 Task: Create Card Conversion Rate Optimization Review in Board Resource Allocation Platforms to Workspace Employee Assistance Programs. Create Card Community Service Review in Board Product Feedback Collection and Analysis to Workspace Employee Assistance Programs. Create Card Web Analytics Review in Board Public Relations Press Release Strategy and Execution to Workspace Employee Assistance Programs
Action: Mouse moved to (85, 367)
Screenshot: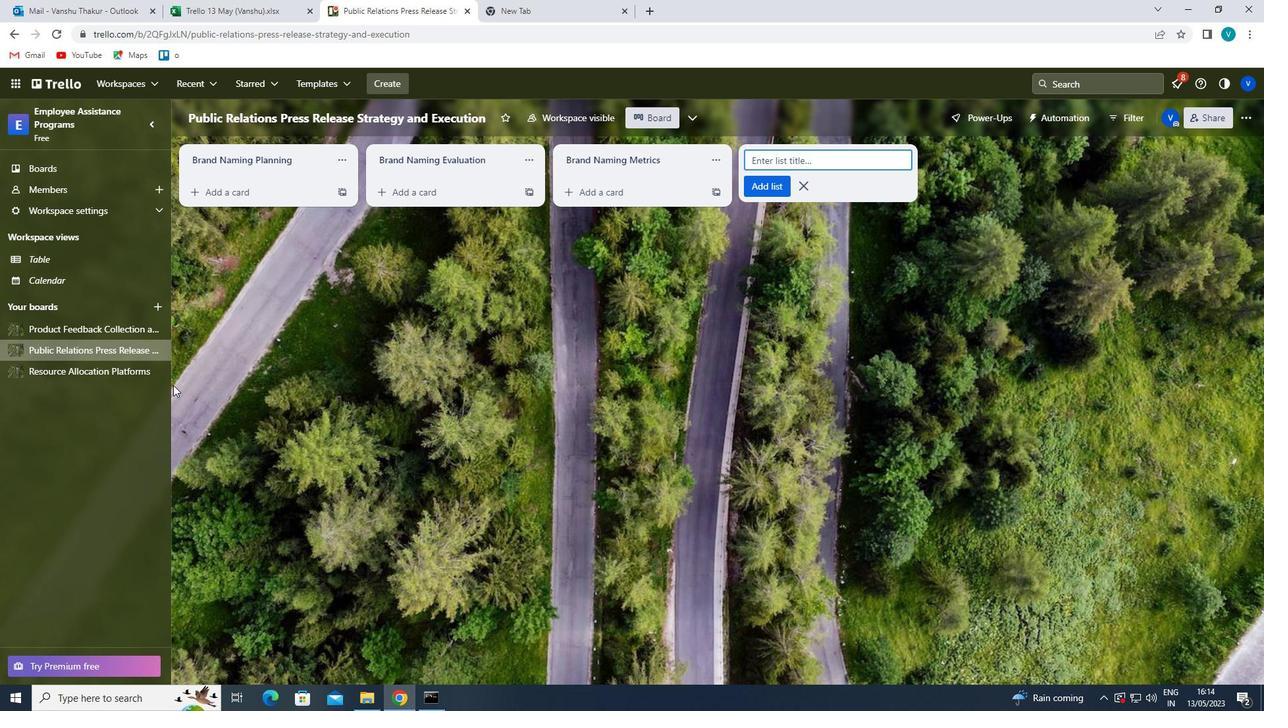 
Action: Mouse pressed left at (85, 367)
Screenshot: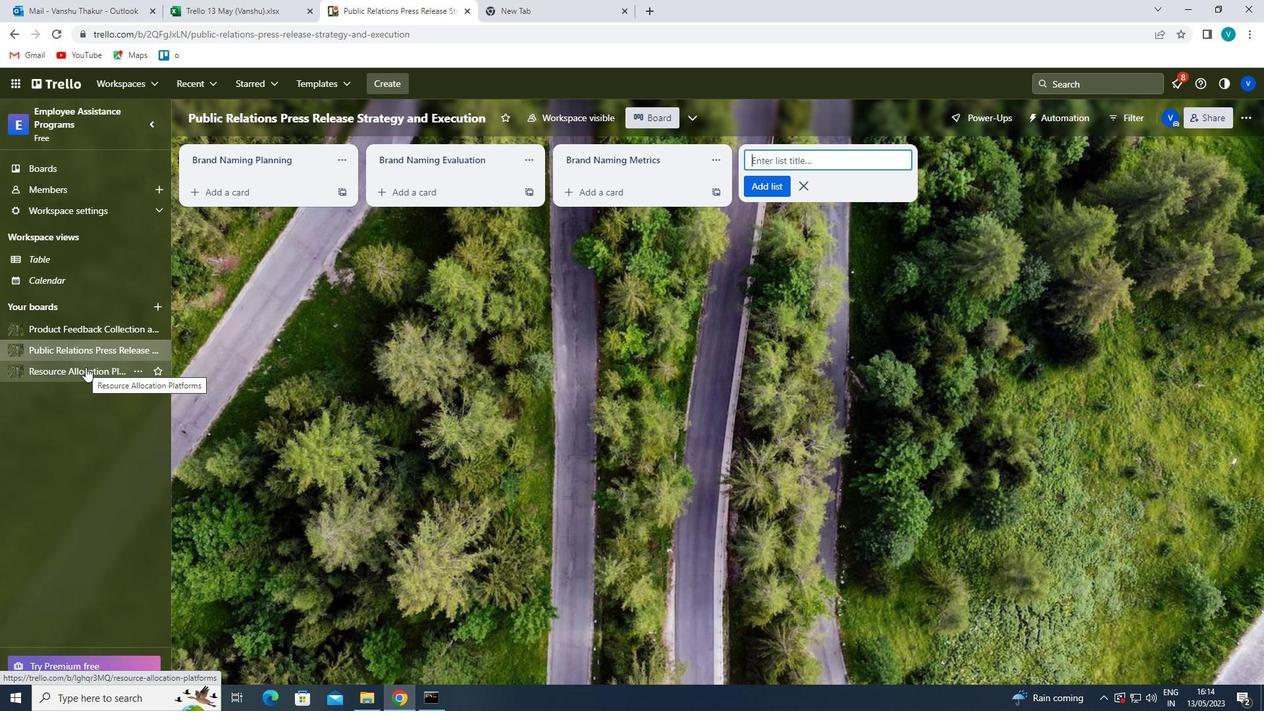 
Action: Mouse moved to (260, 184)
Screenshot: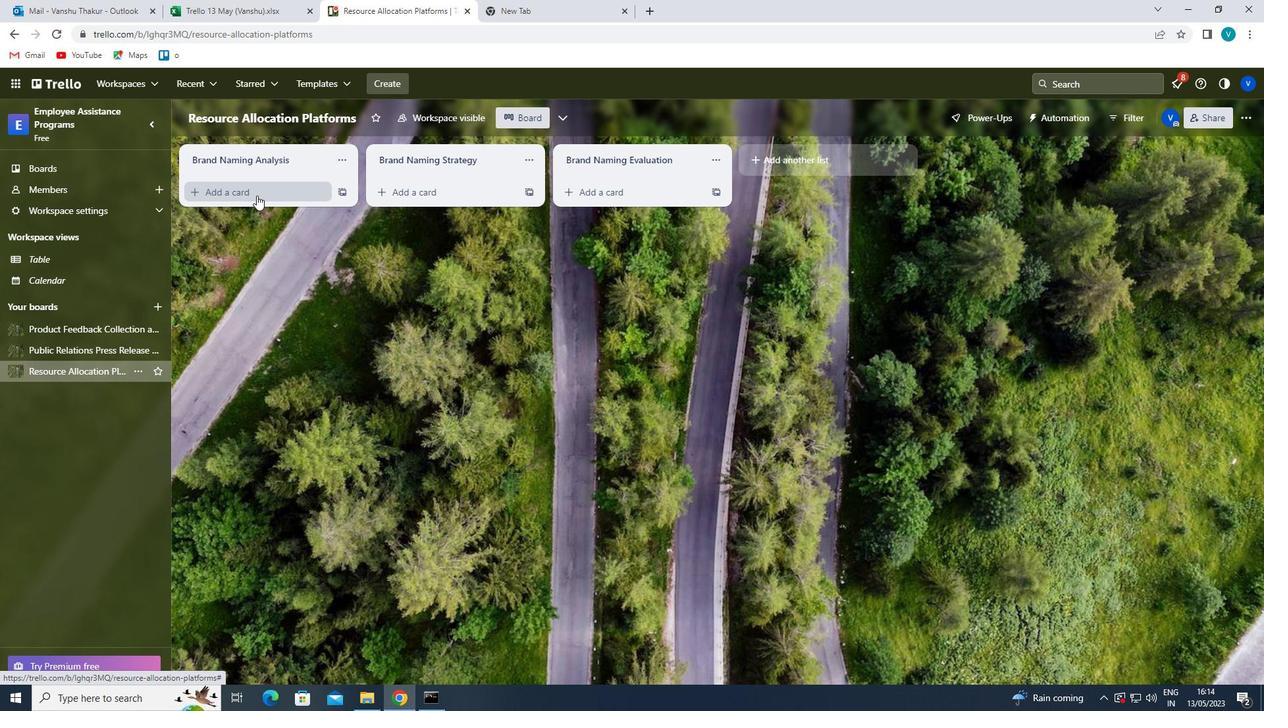 
Action: Mouse pressed left at (260, 184)
Screenshot: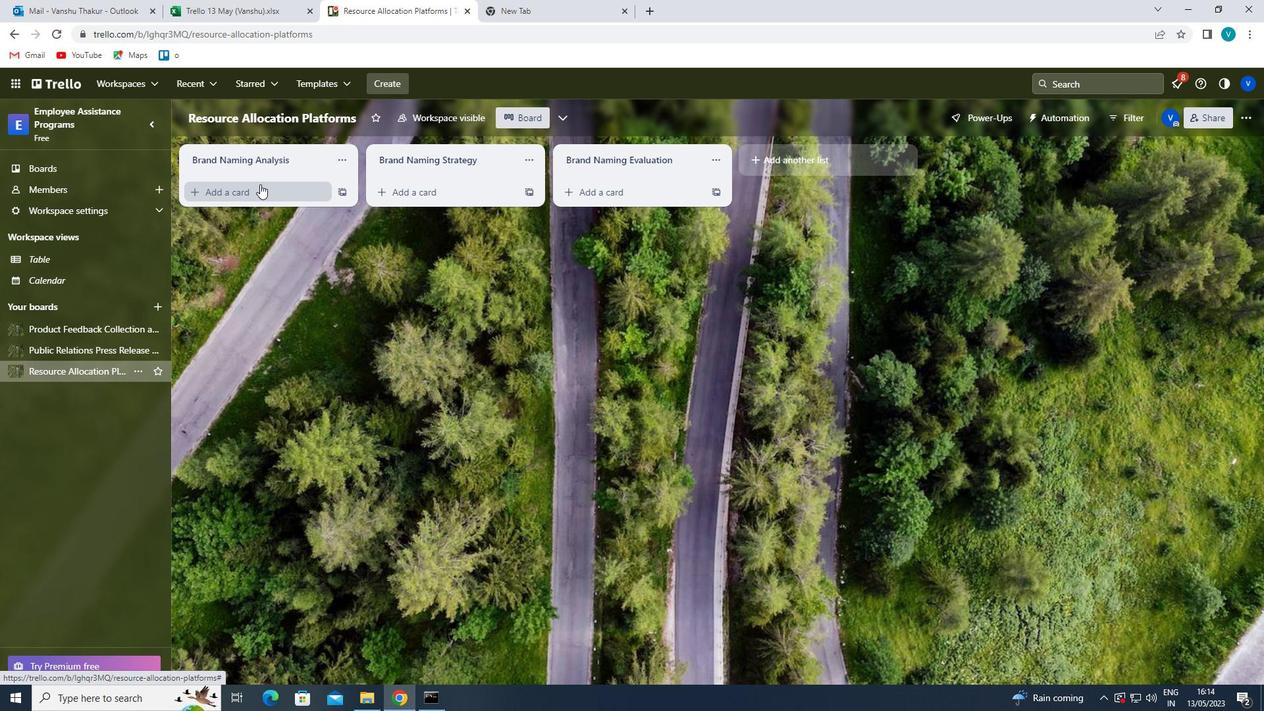 
Action: Key pressed <Key.shift>CONVERSION<Key.space><Key.shift>RATE<Key.space><Key.shift>OPTIMIZAR<Key.backspace>TION<Key.space><Key.shift>REVIEW<Key.enter>
Screenshot: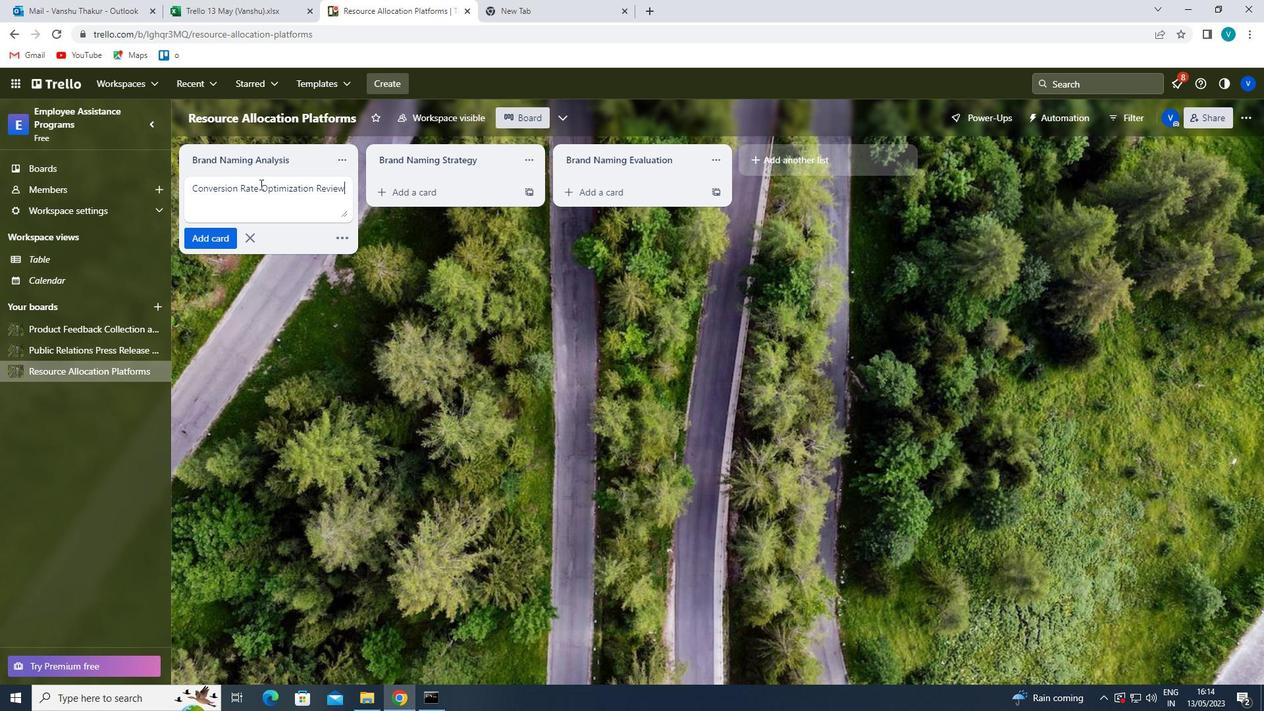 
Action: Mouse moved to (84, 327)
Screenshot: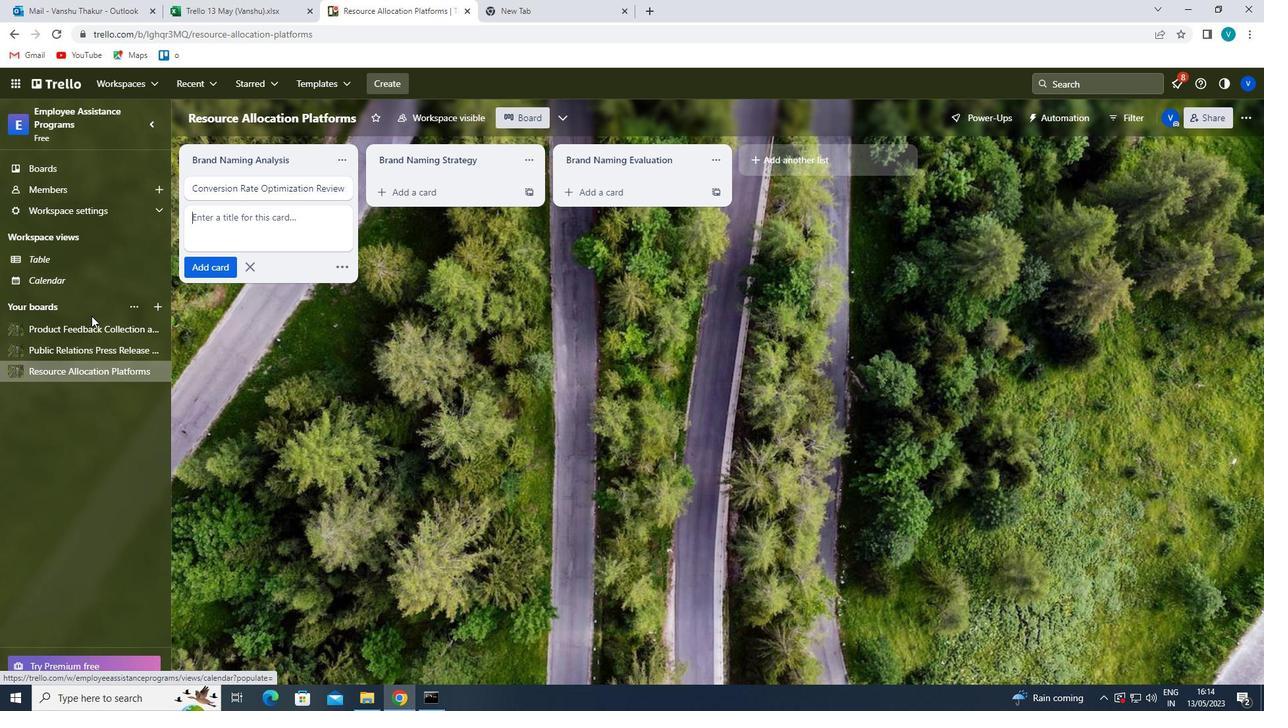 
Action: Mouse pressed left at (84, 327)
Screenshot: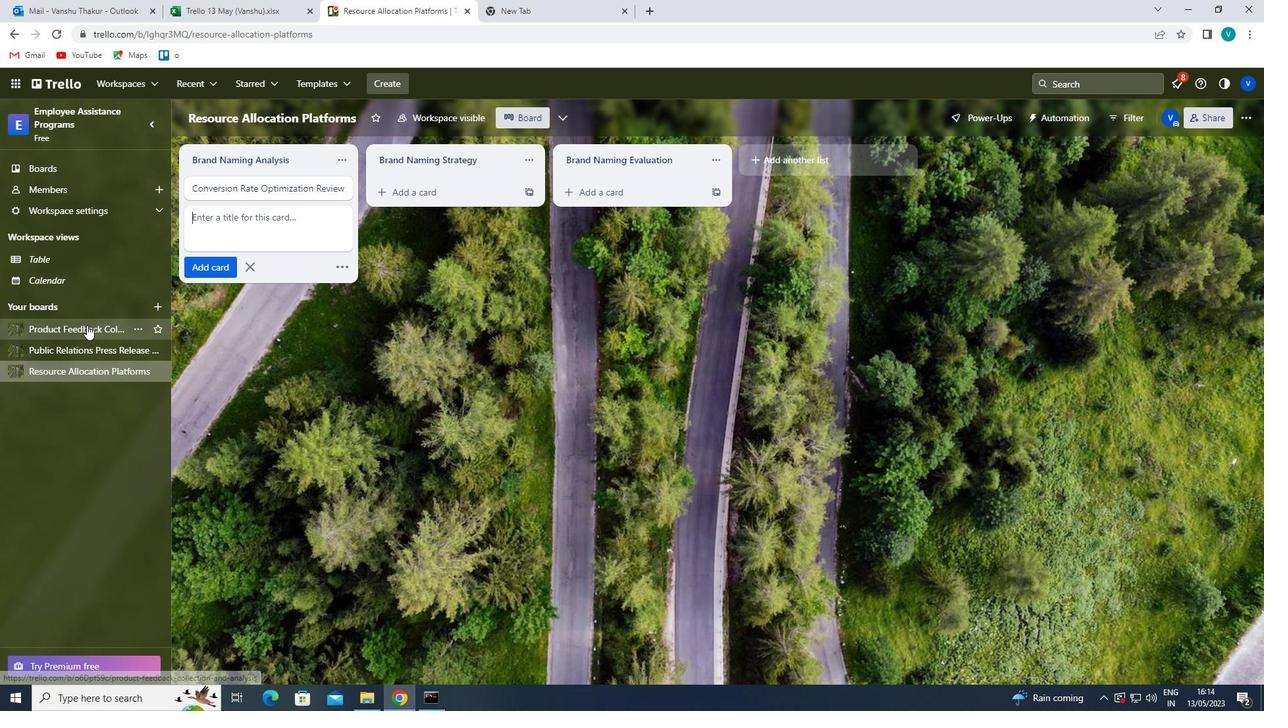 
Action: Mouse moved to (271, 191)
Screenshot: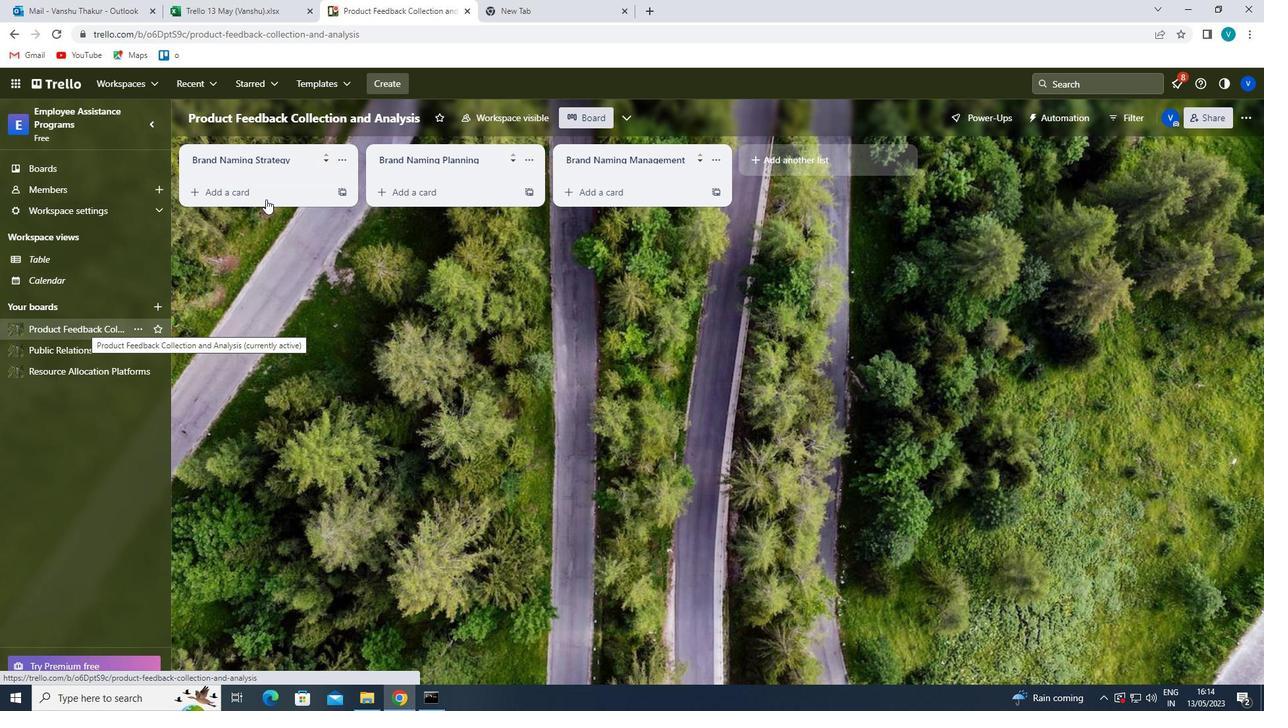 
Action: Mouse pressed left at (271, 191)
Screenshot: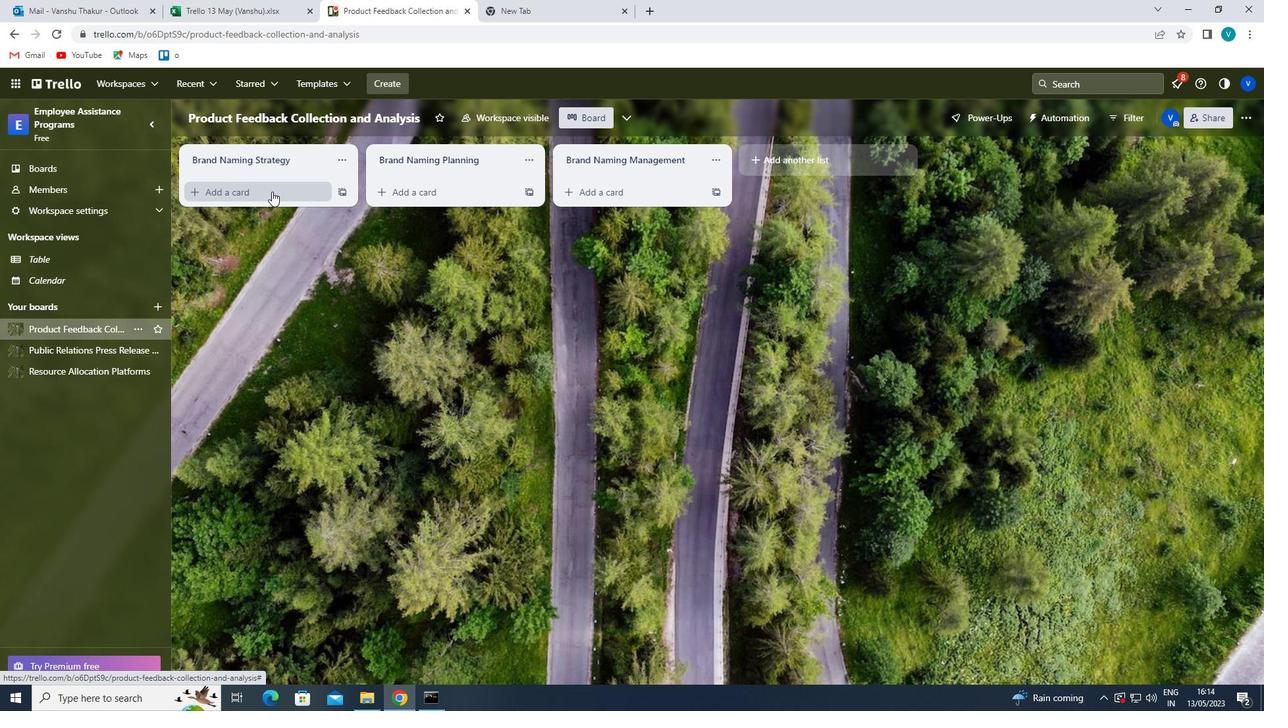
Action: Key pressed <Key.shift>COMMUNITY<Key.space><Key.shift>SERVICE<Key.space><Key.shift>REVIEW<Key.enter>
Screenshot: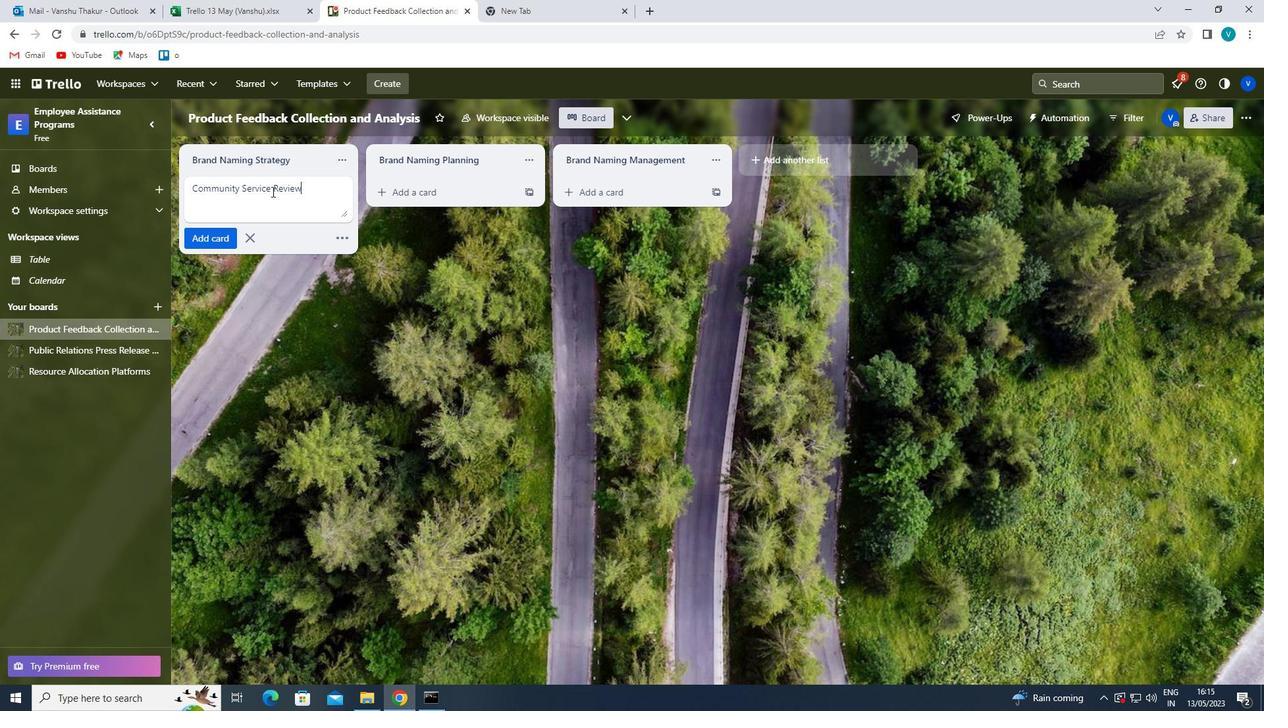 
Action: Mouse moved to (75, 352)
Screenshot: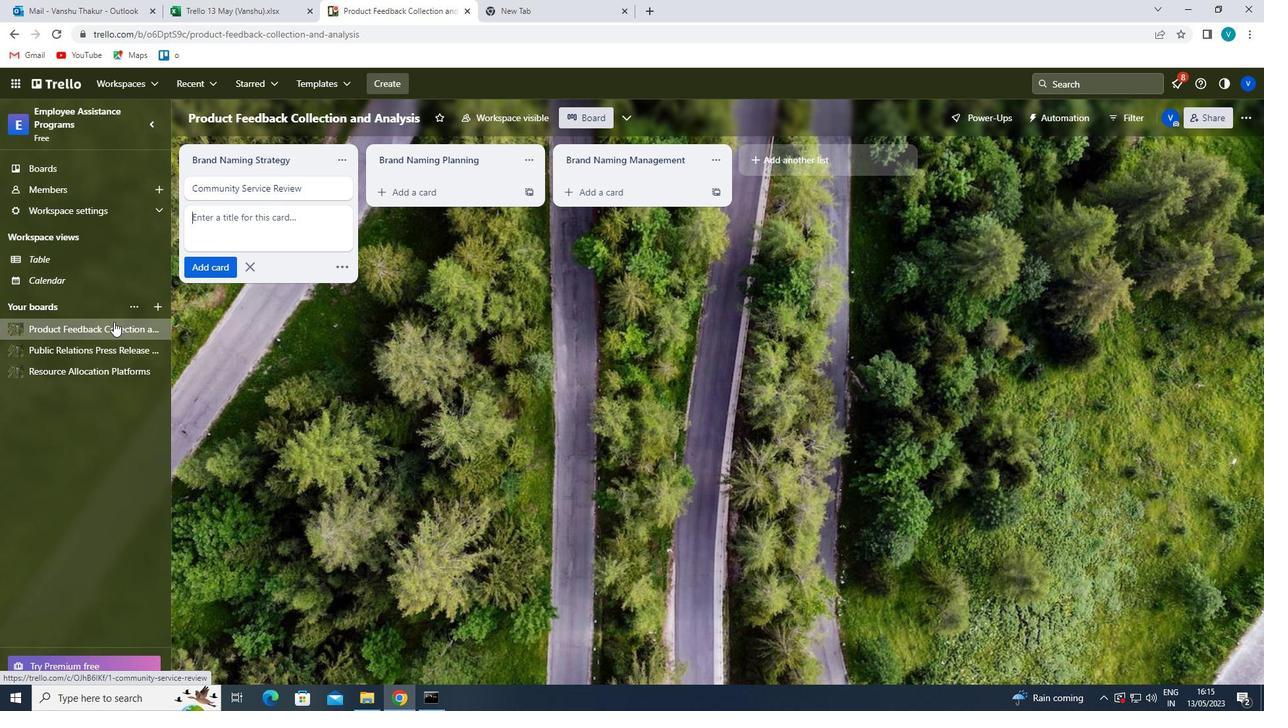 
Action: Mouse pressed left at (75, 352)
Screenshot: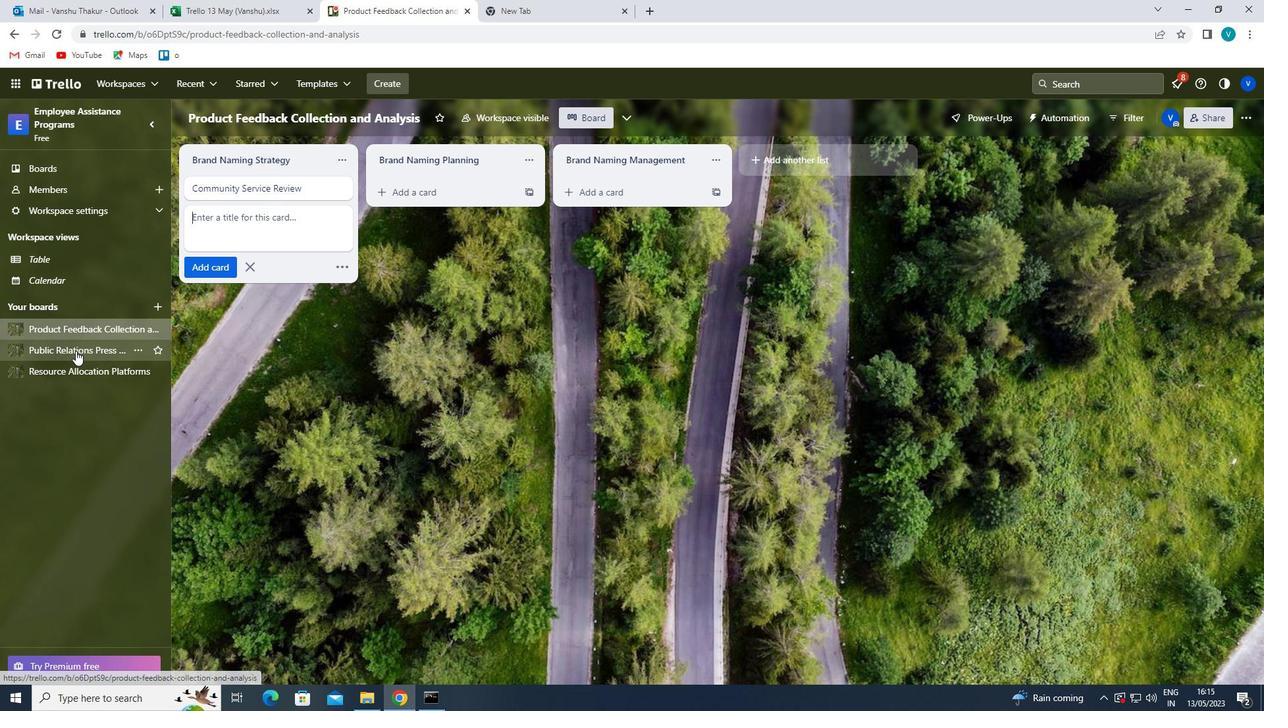 
Action: Mouse moved to (269, 193)
Screenshot: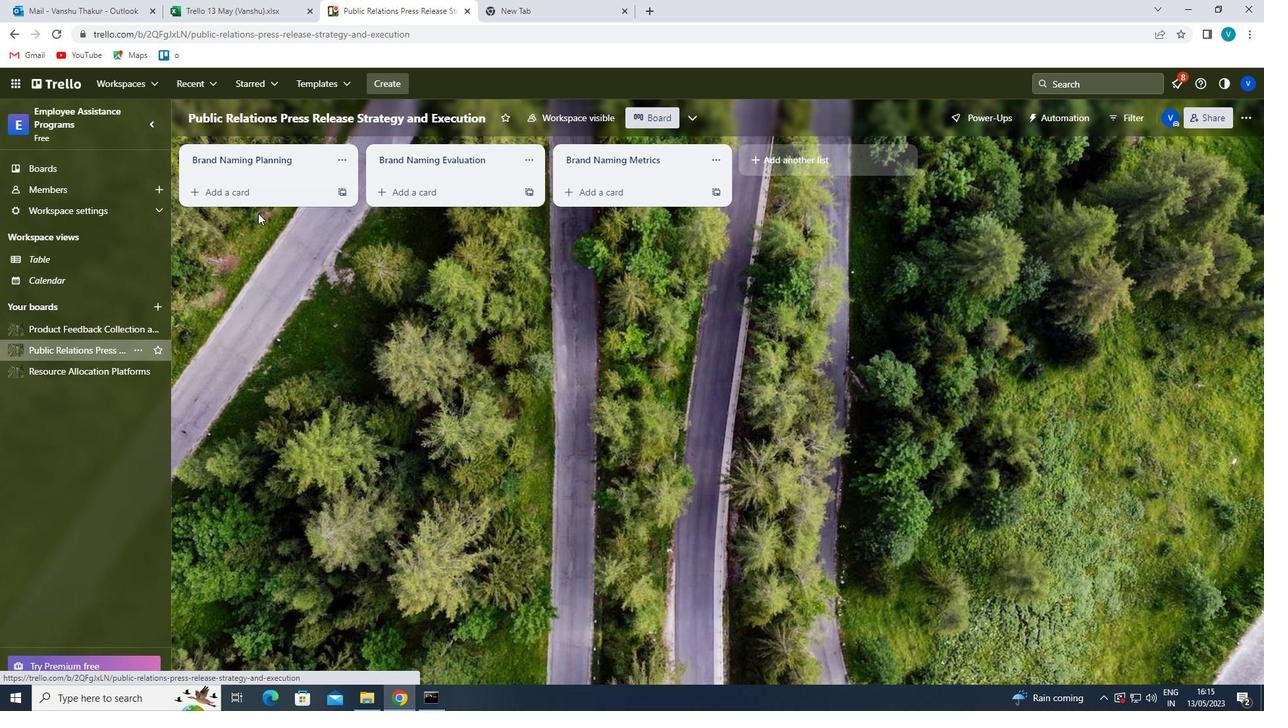 
Action: Mouse pressed left at (269, 193)
Screenshot: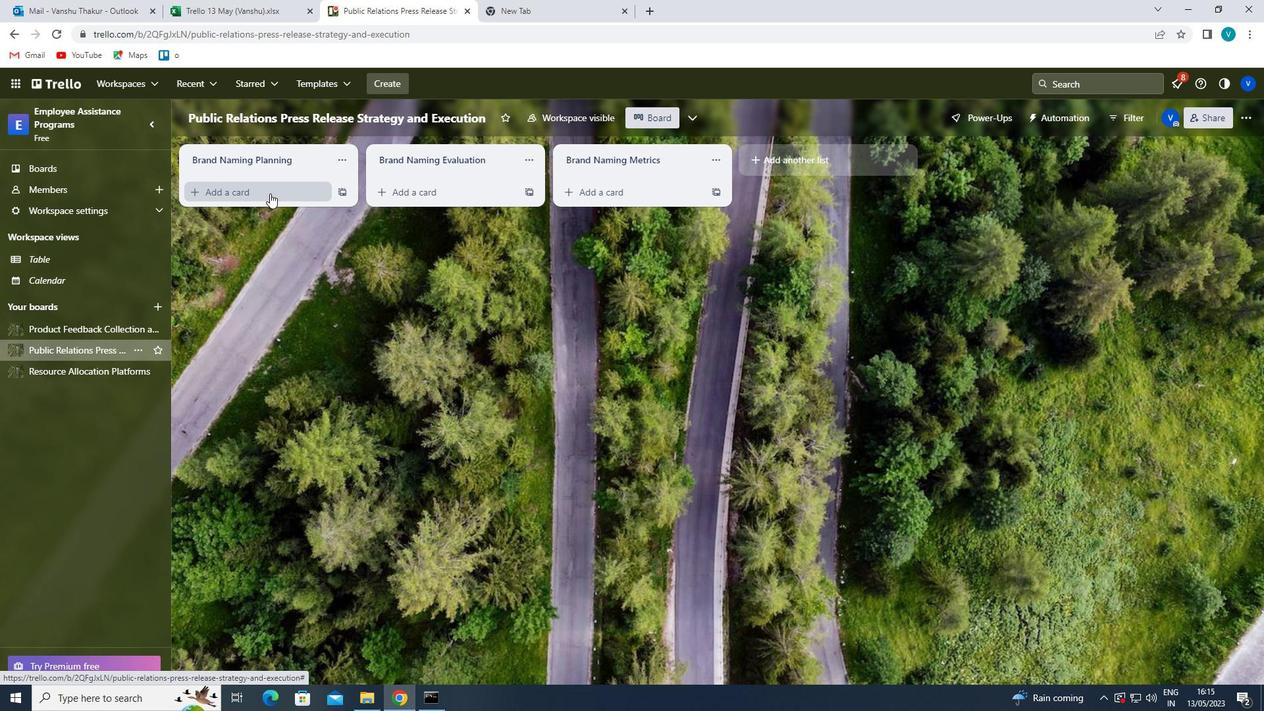 
Action: Mouse moved to (163, 131)
Screenshot: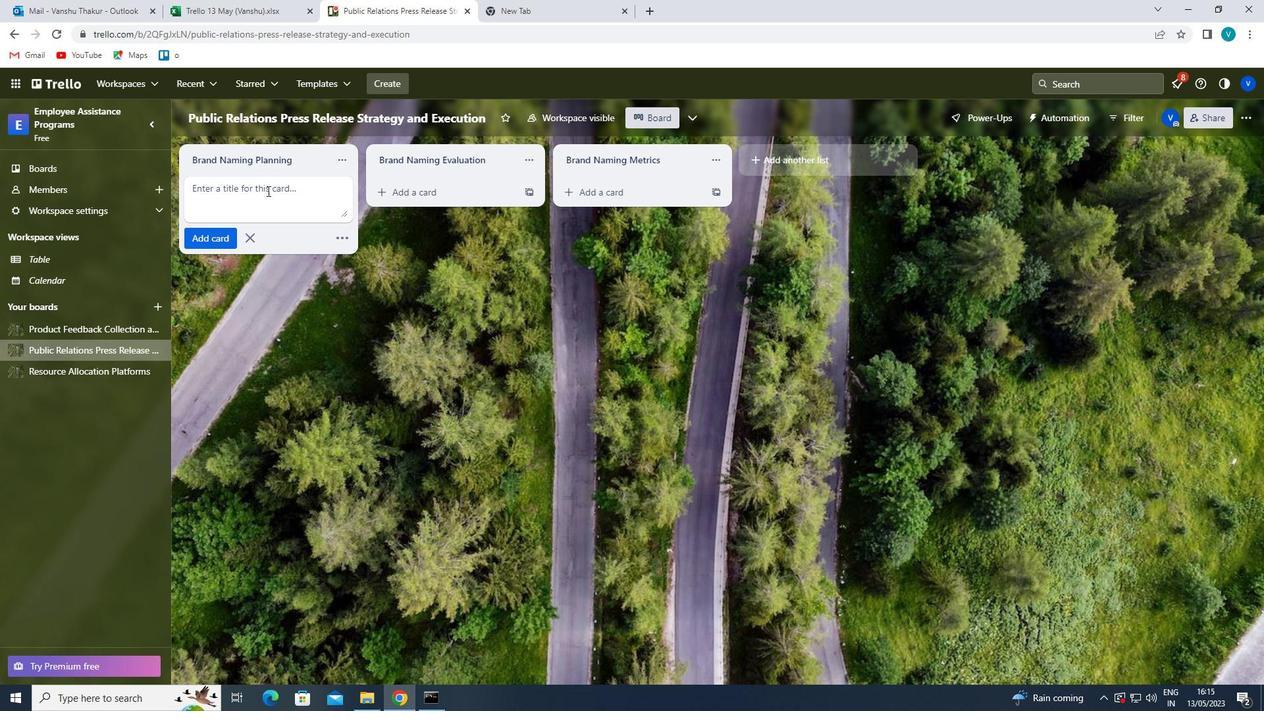 
Action: Key pressed <Key.shift>
Screenshot: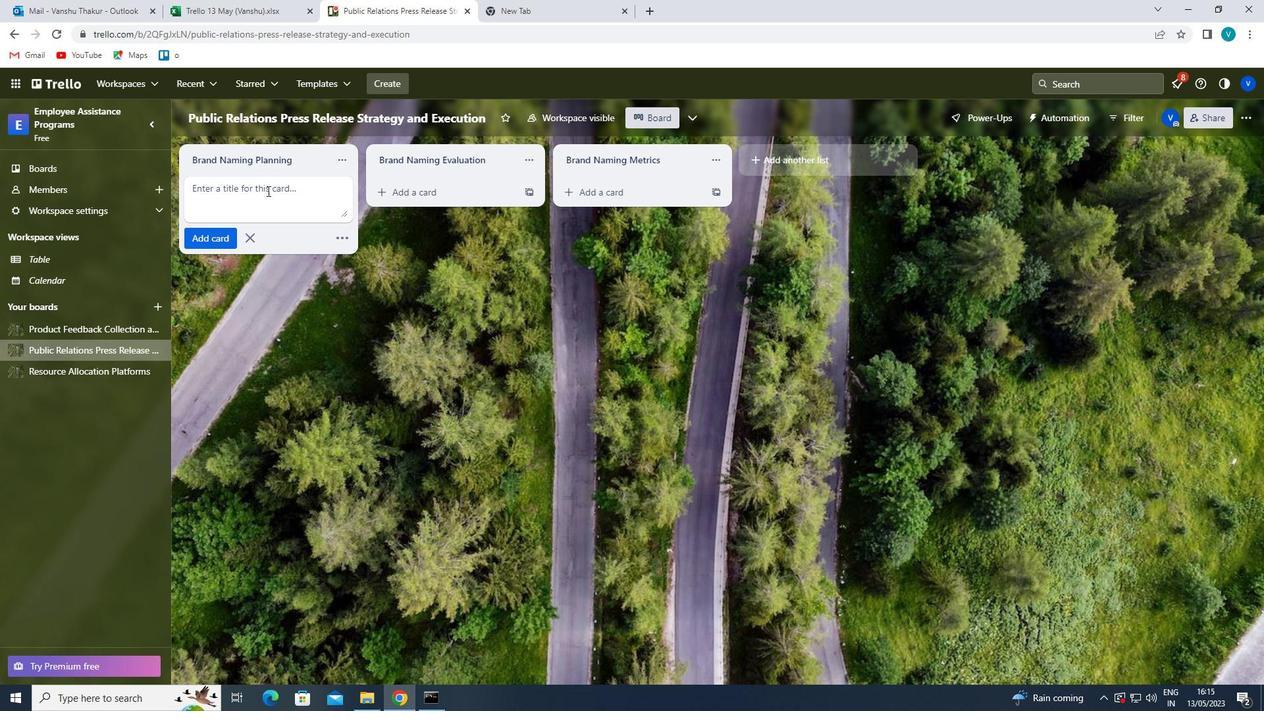 
Action: Mouse moved to (161, 130)
Screenshot: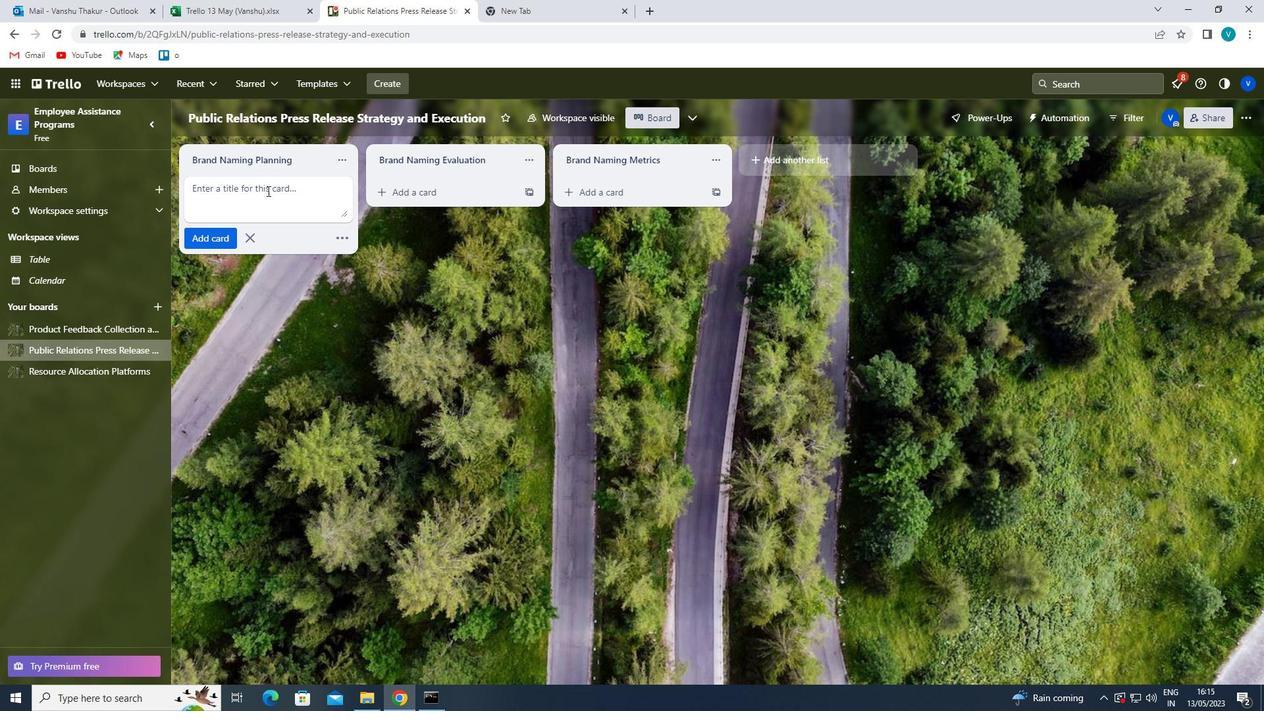 
Action: Key pressed WEB<Key.space><Key.shift>ANALYTICS<Key.space><Key.shift>REVIEW<Key.enter>
Screenshot: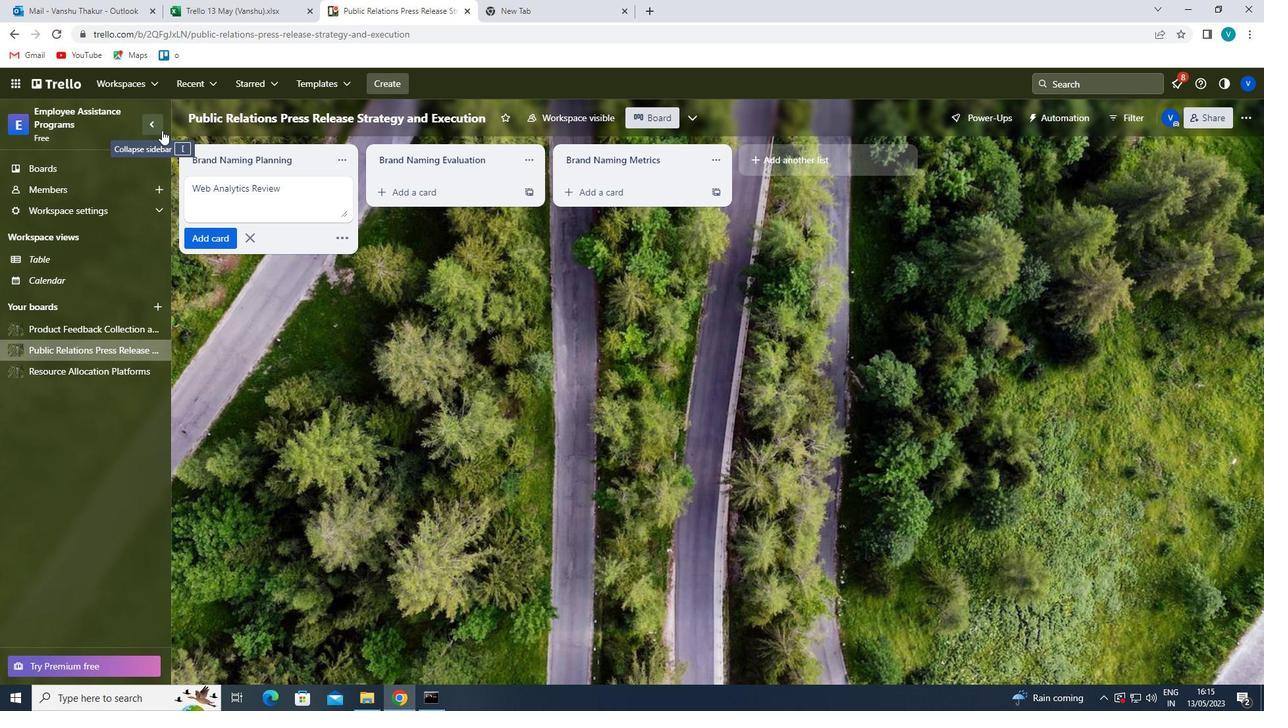 
